 Task: Create a section Feature Freeze Sprint and in the section, add a milestone Cloud Governance in the project AutoFlow
Action: Mouse scrolled (490, 401) with delta (0, 0)
Screenshot: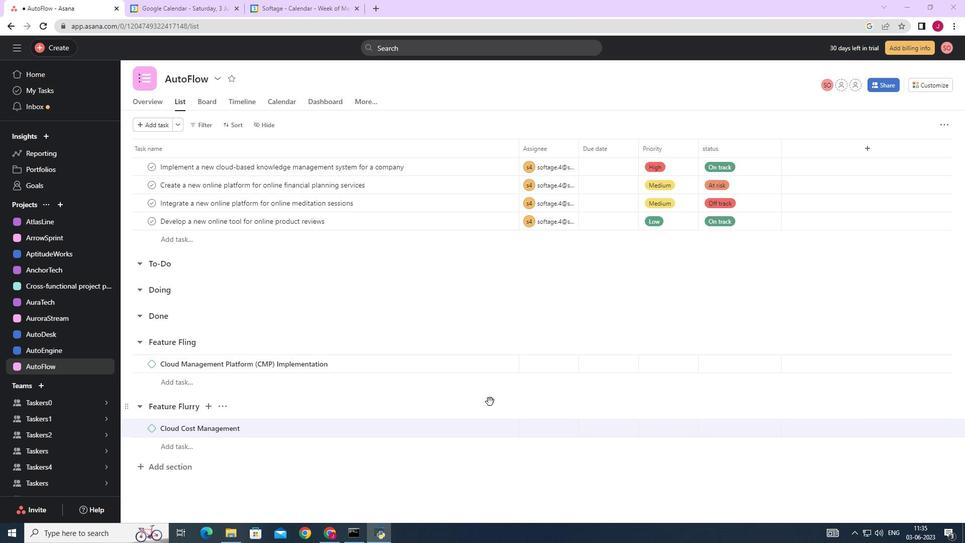 
Action: Mouse scrolled (490, 401) with delta (0, 0)
Screenshot: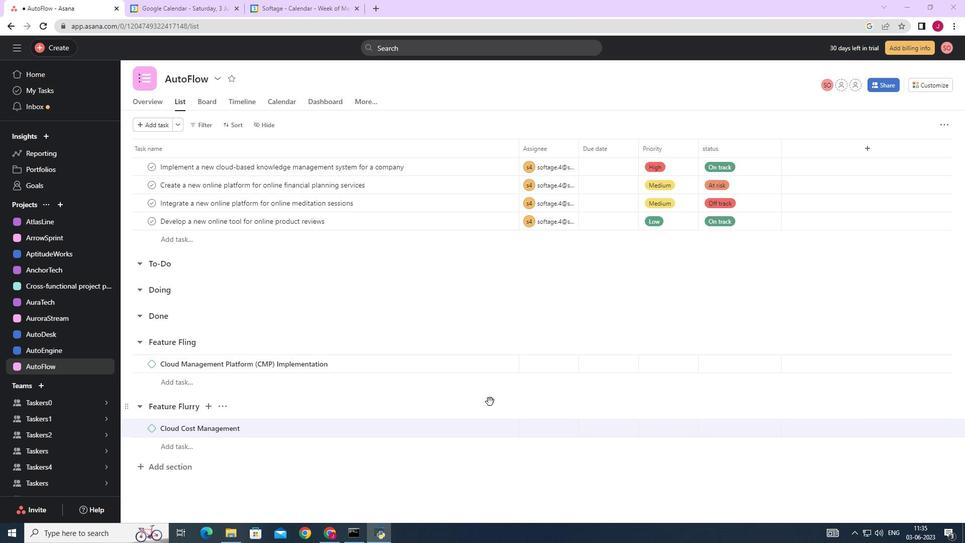 
Action: Mouse moved to (179, 464)
Screenshot: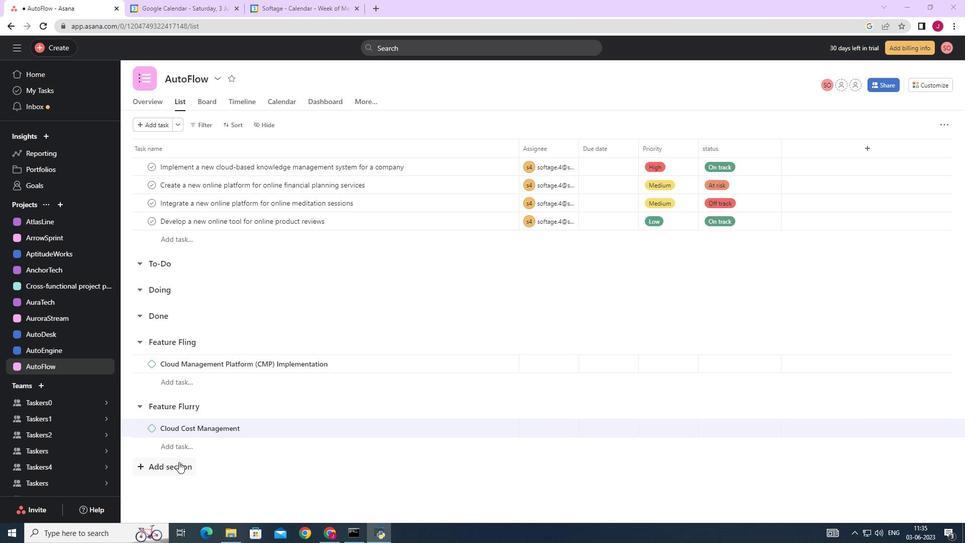 
Action: Mouse pressed left at (179, 464)
Screenshot: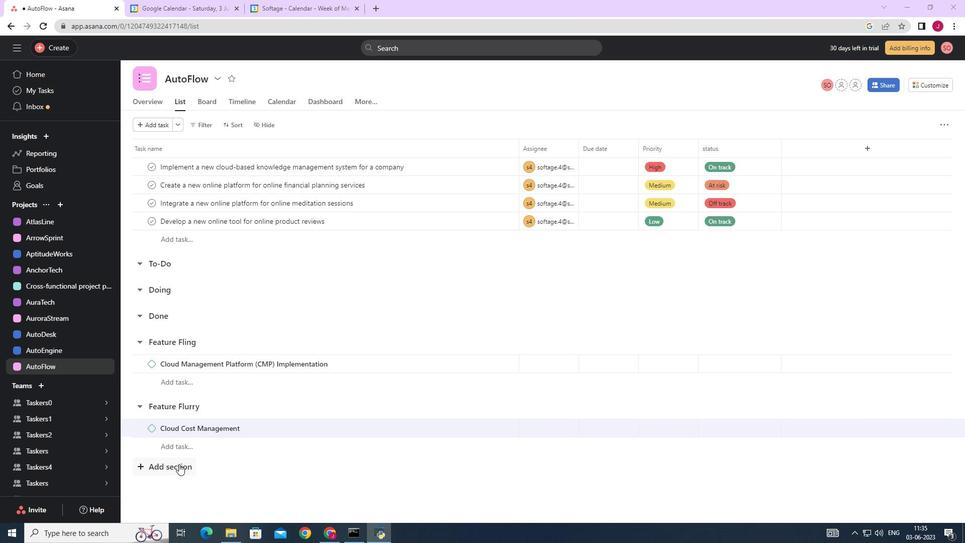
Action: Mouse moved to (250, 469)
Screenshot: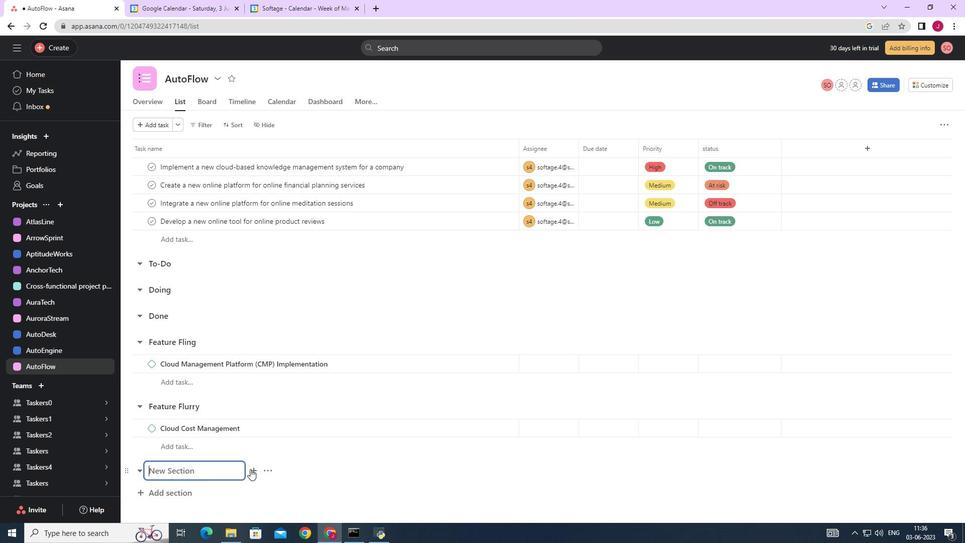 
Action: Mouse scrolled (250, 468) with delta (0, 0)
Screenshot: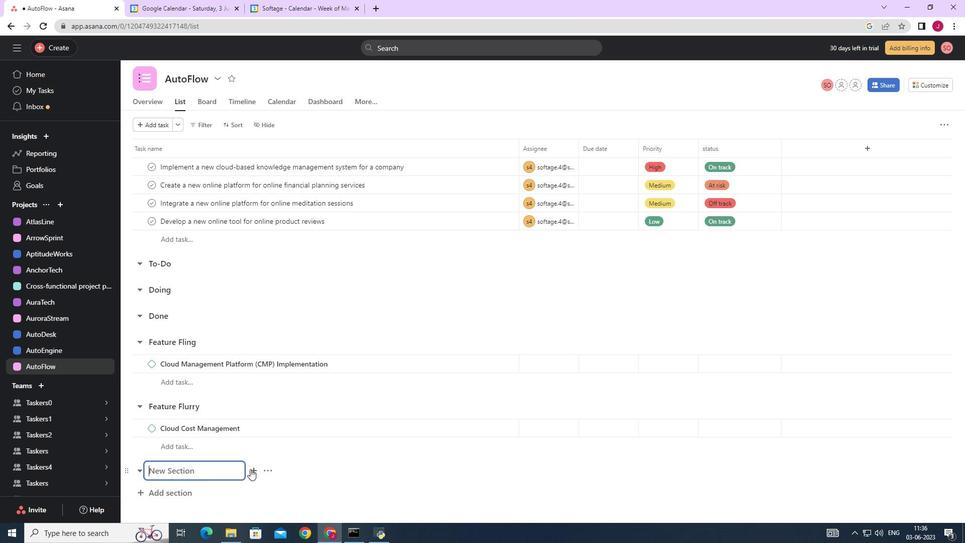 
Action: Mouse scrolled (250, 468) with delta (0, 0)
Screenshot: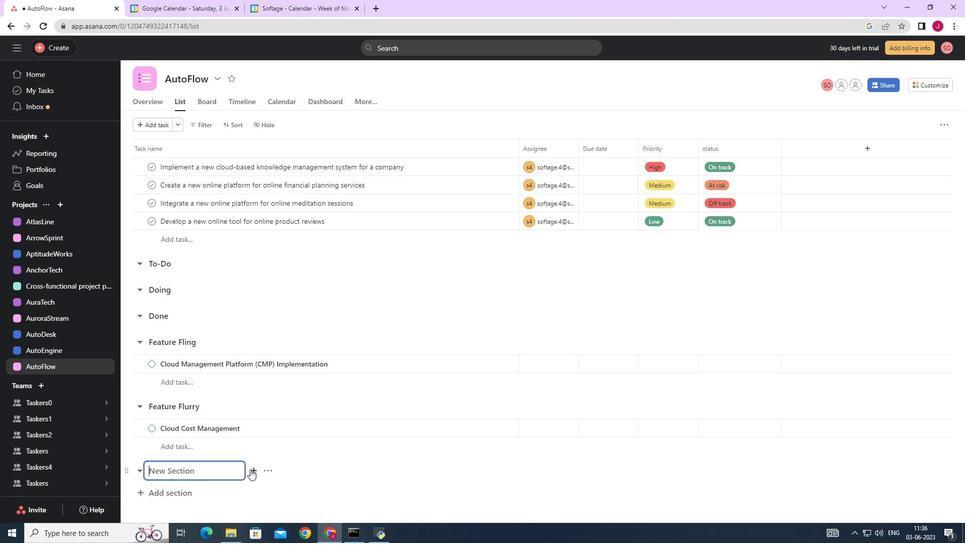 
Action: Mouse scrolled (250, 468) with delta (0, 0)
Screenshot: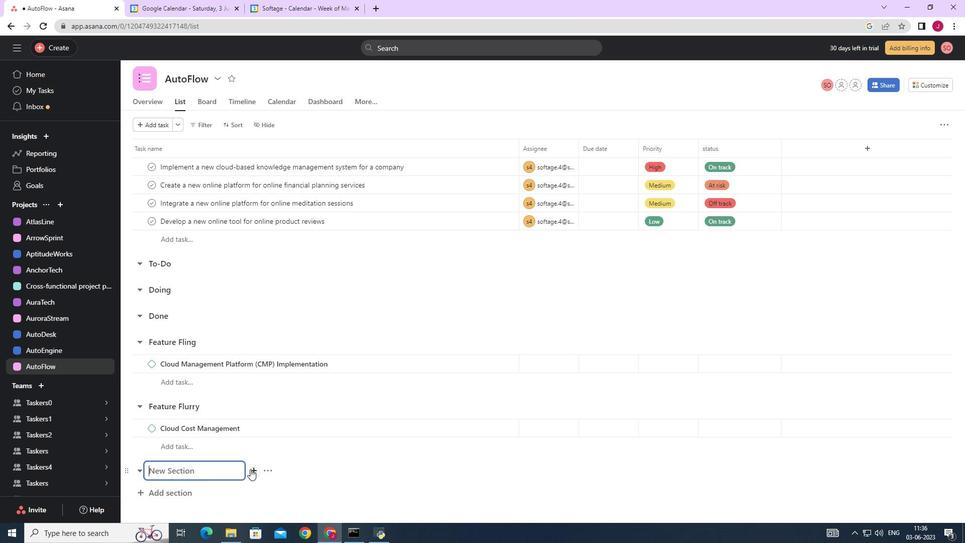 
Action: Mouse scrolled (250, 468) with delta (0, 0)
Screenshot: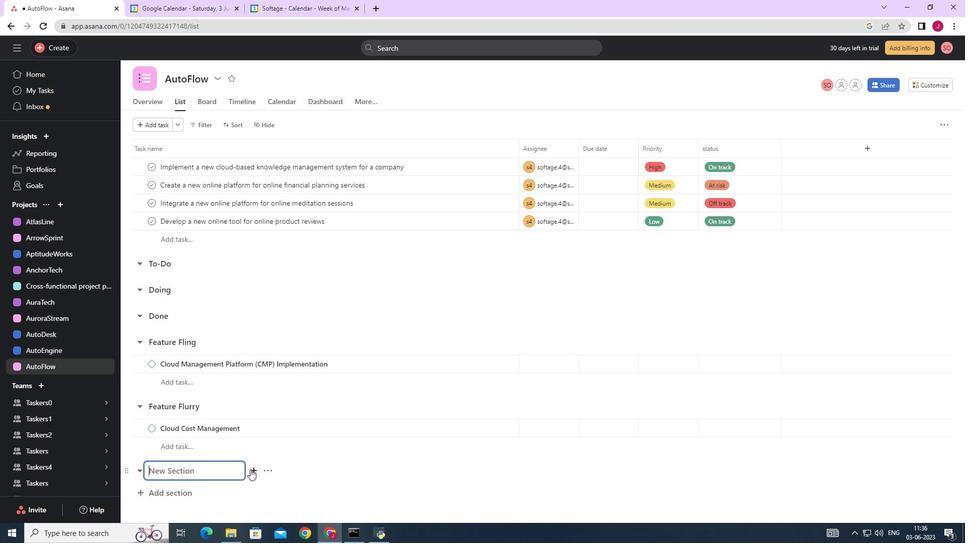 
Action: Mouse scrolled (250, 468) with delta (0, 0)
Screenshot: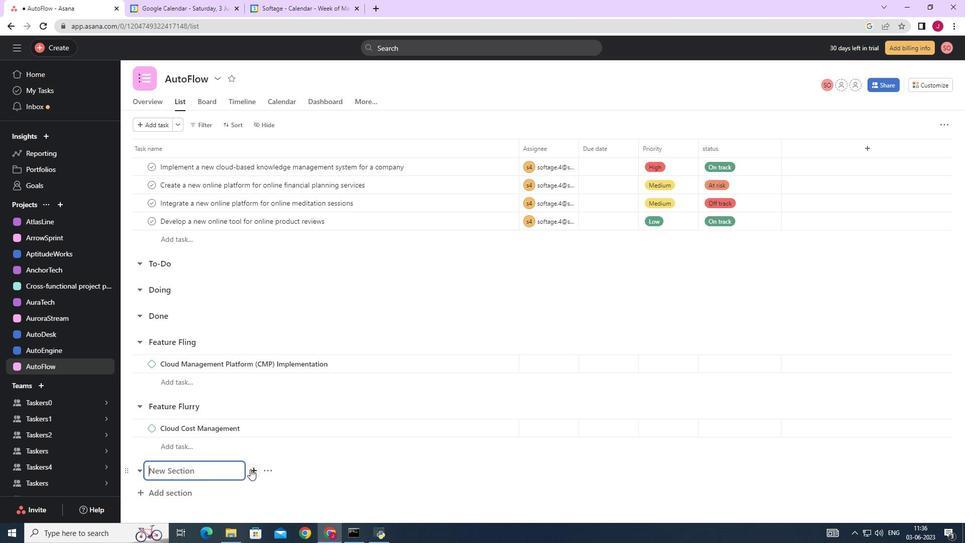 
Action: Mouse moved to (221, 467)
Screenshot: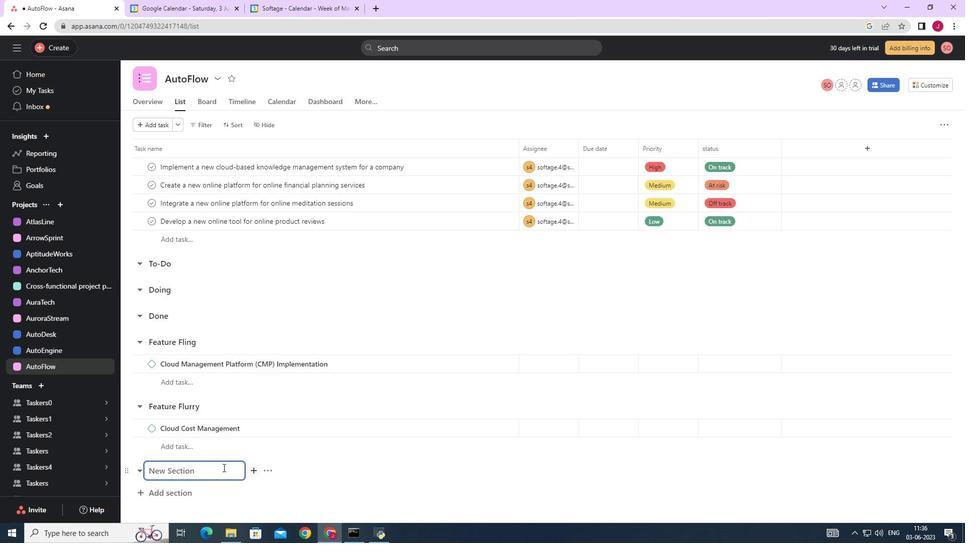 
Action: Mouse pressed left at (221, 467)
Screenshot: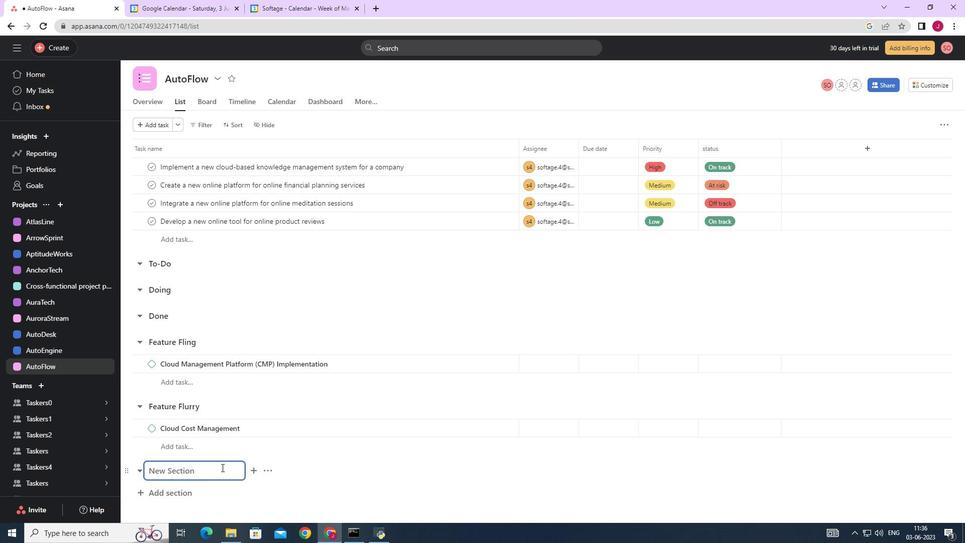 
Action: Key pressed <Key.caps_lock>F<Key.caps_lock>eature<Key.space><Key.caps_lock>R<Key.backspace>F<Key.caps_lock>reez<Key.space><Key.caps_lock><Key.backspace>E<Key.space><Key.caps_lock><Key.caps_lock>S<Key.caps_lock>print
Screenshot: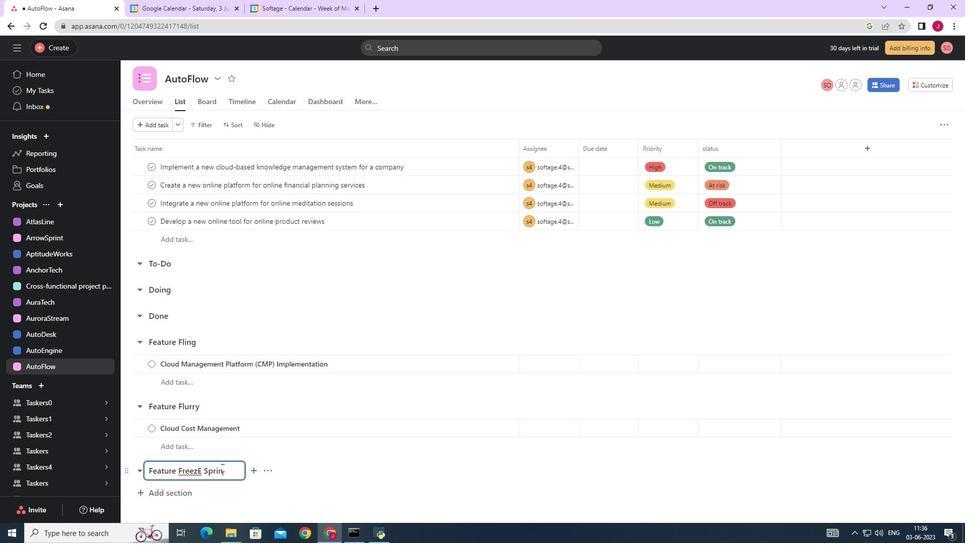 
Action: Mouse moved to (202, 470)
Screenshot: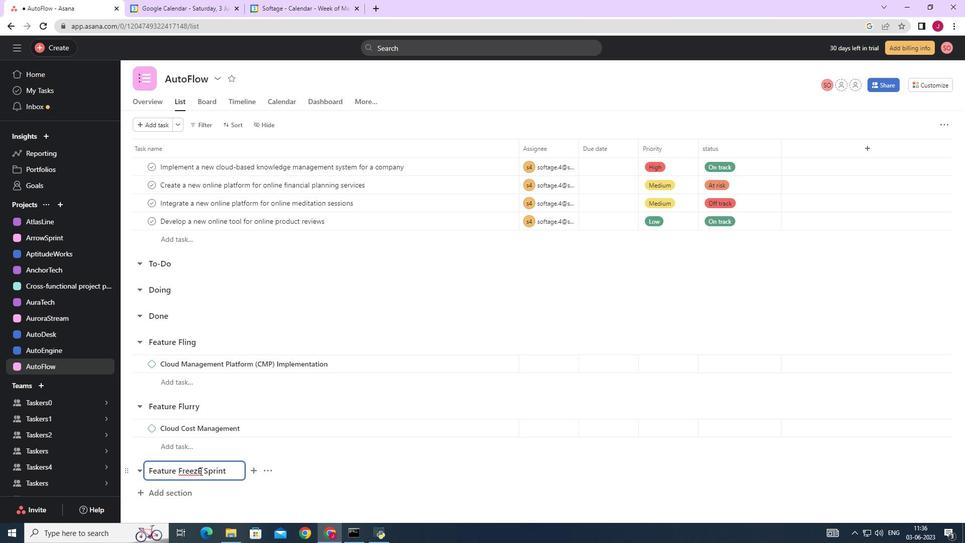 
Action: Mouse pressed left at (202, 470)
Screenshot: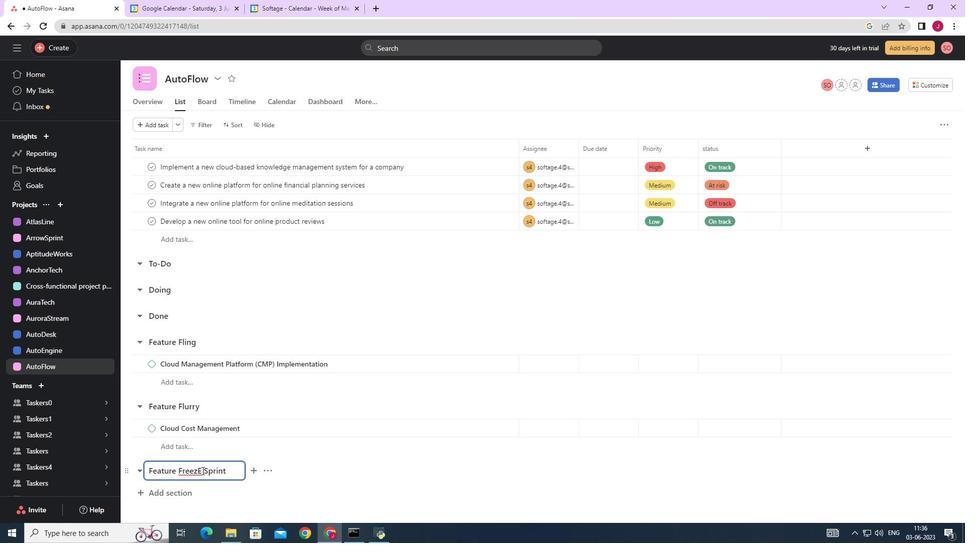 
Action: Key pressed <Key.backspace>e
Screenshot: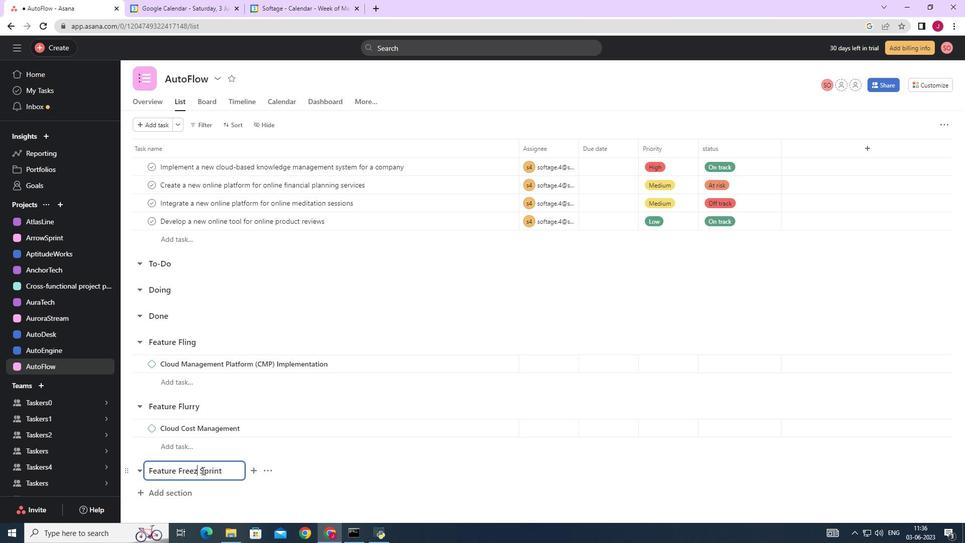 
Action: Mouse moved to (225, 472)
Screenshot: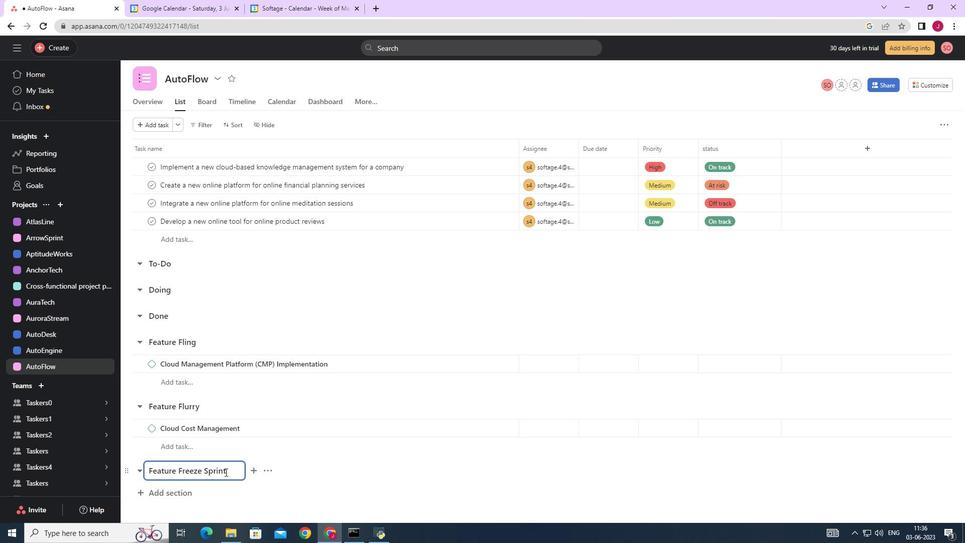 
Action: Key pressed <Key.enter>
Screenshot: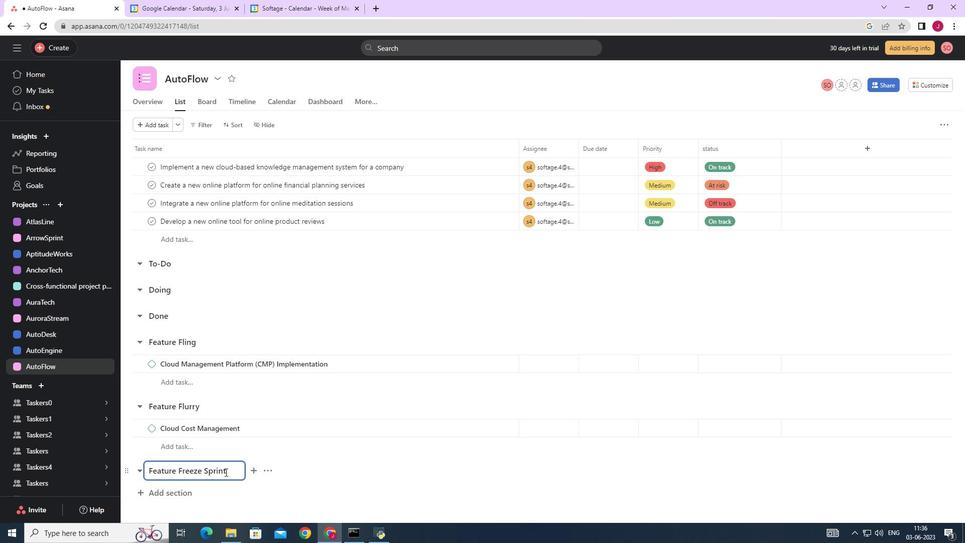 
Action: Mouse moved to (215, 505)
Screenshot: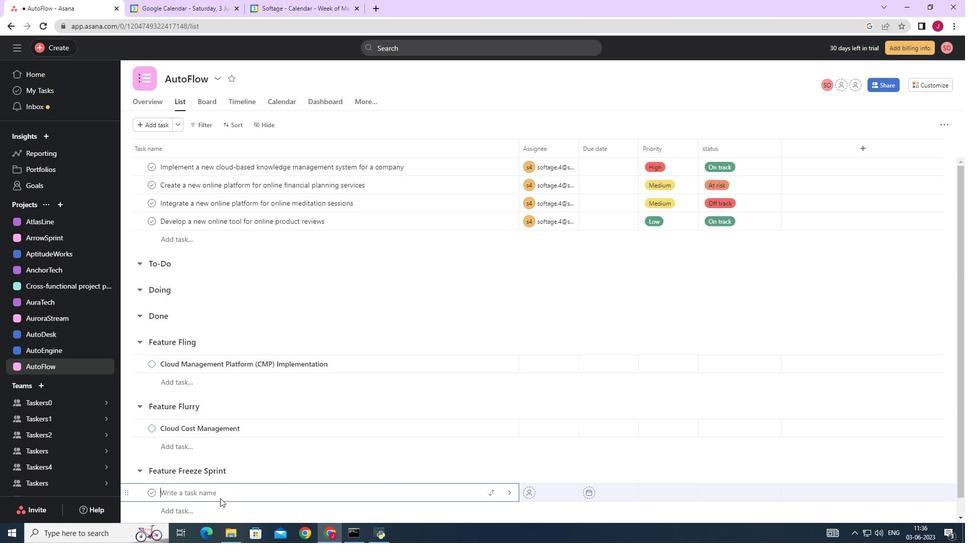
Action: Key pressed <Key.caps_lock>C<Key.caps_lock>loud<Key.space><Key.caps_lock>G<Key.caps_lock>overnance<Key.space>
Screenshot: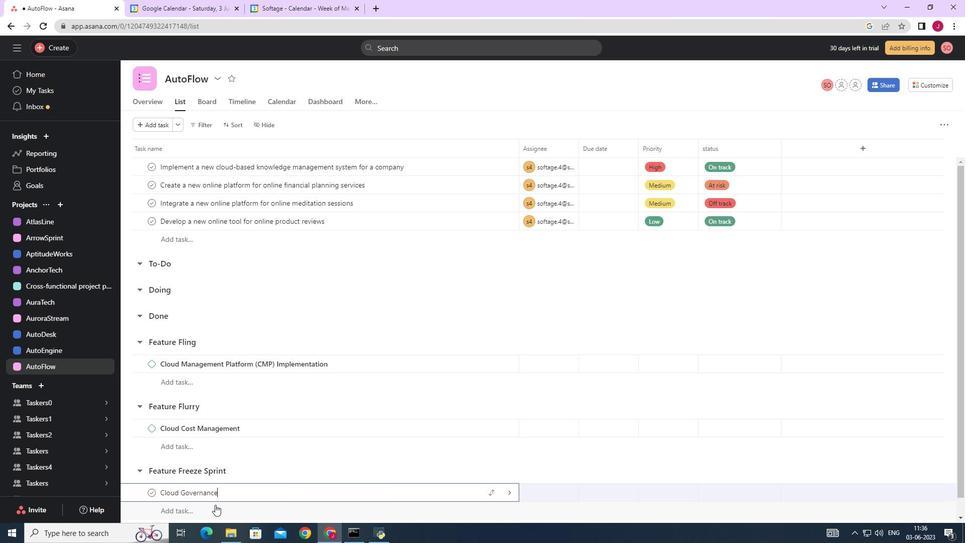
Action: Mouse moved to (511, 493)
Screenshot: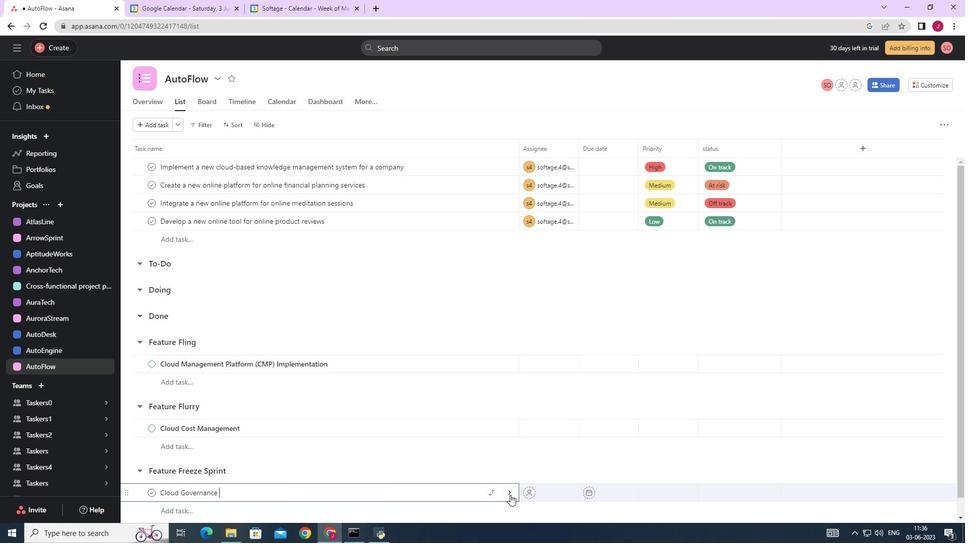 
Action: Mouse pressed left at (511, 493)
Screenshot: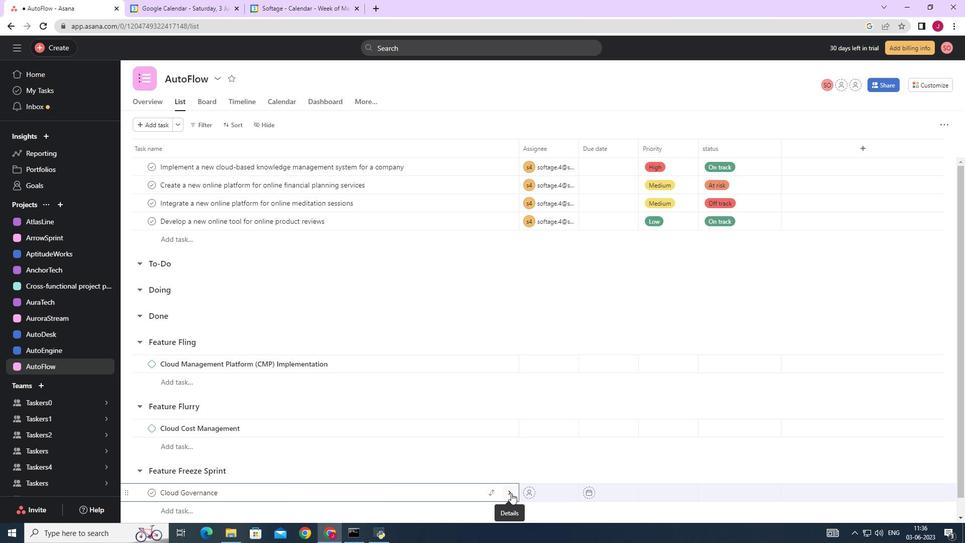 
Action: Mouse moved to (931, 124)
Screenshot: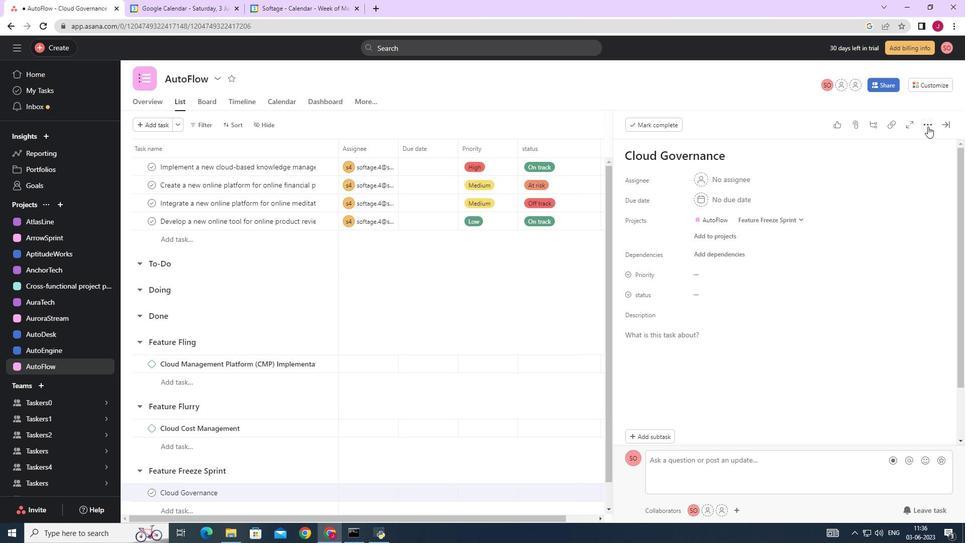 
Action: Mouse pressed left at (931, 124)
Screenshot: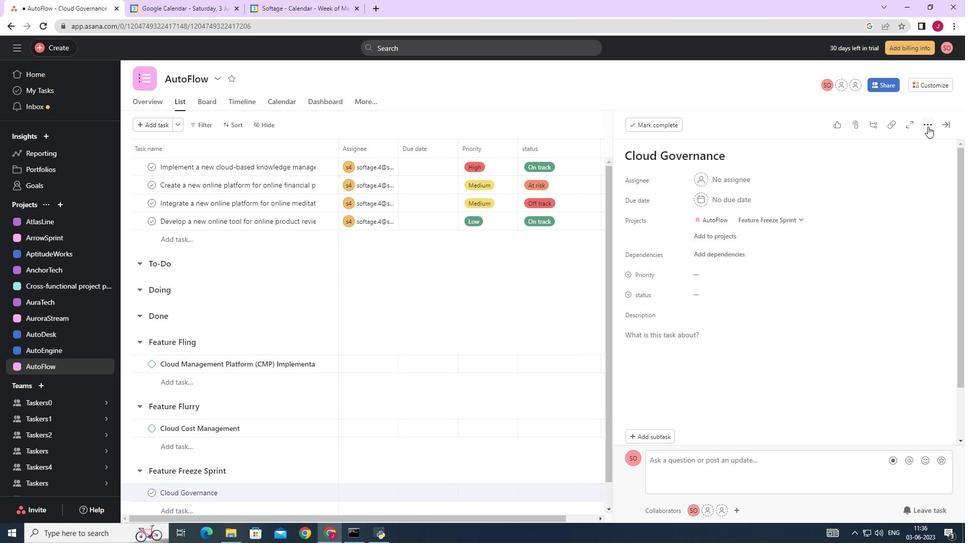 
Action: Mouse moved to (848, 162)
Screenshot: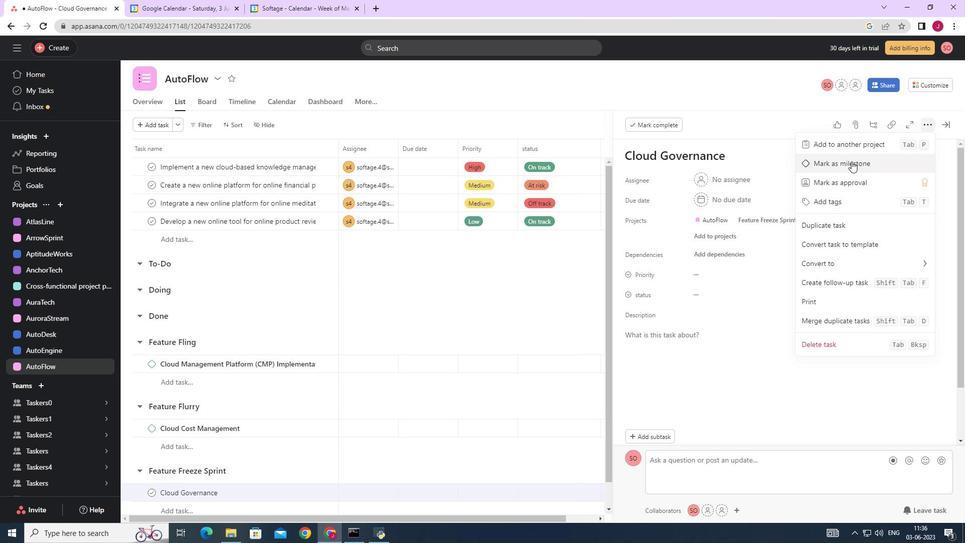 
Action: Mouse pressed left at (848, 162)
Screenshot: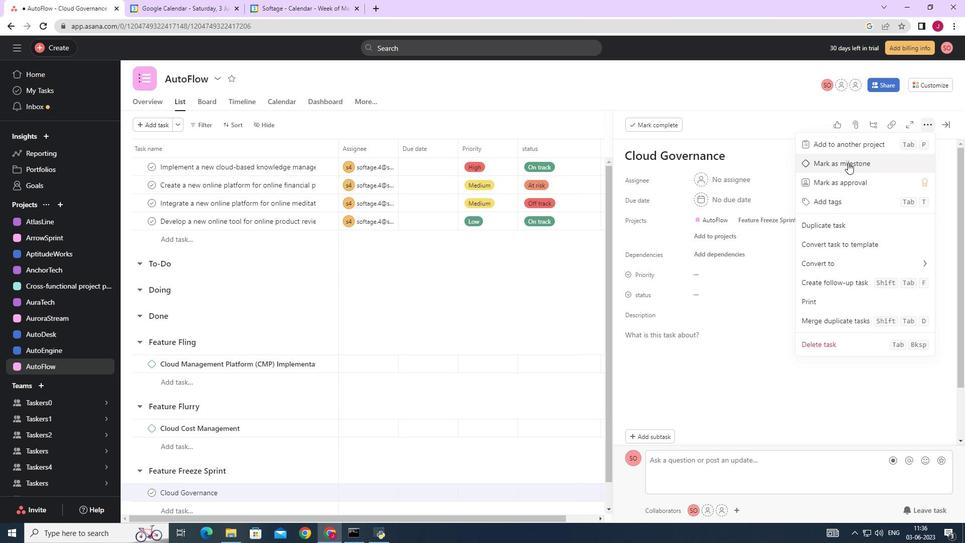 
Action: Mouse moved to (948, 125)
Screenshot: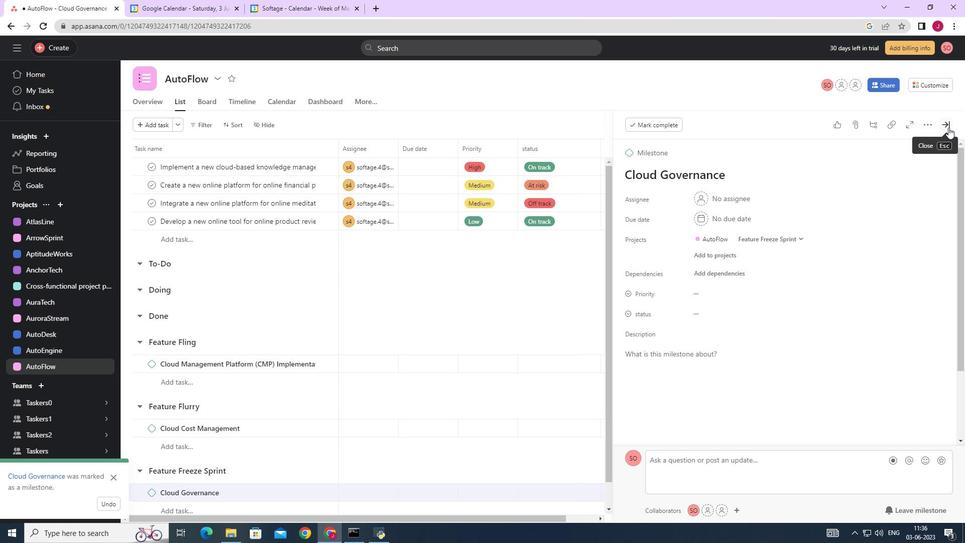 
Action: Mouse pressed left at (948, 125)
Screenshot: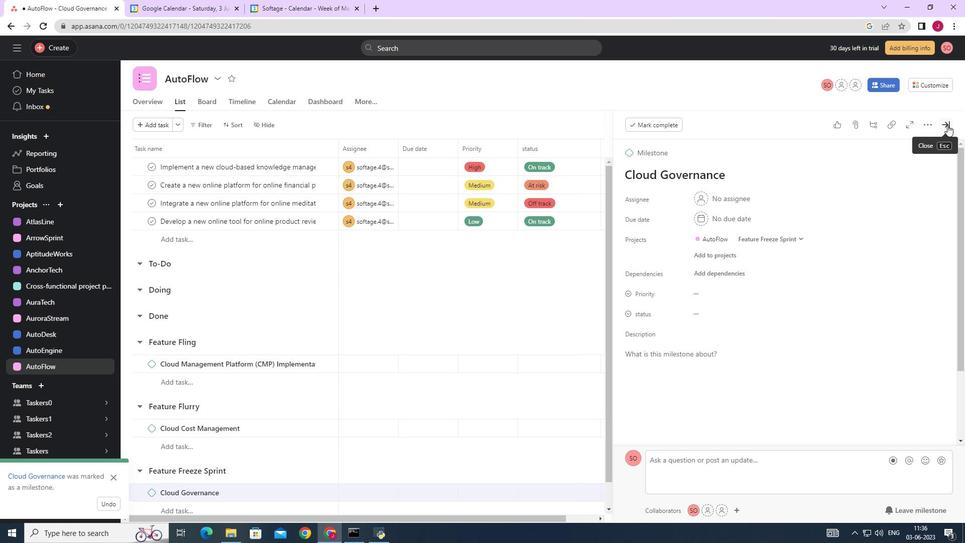 
